 Task: In candidate interviews turn off email notifications.
Action: Mouse moved to (738, 72)
Screenshot: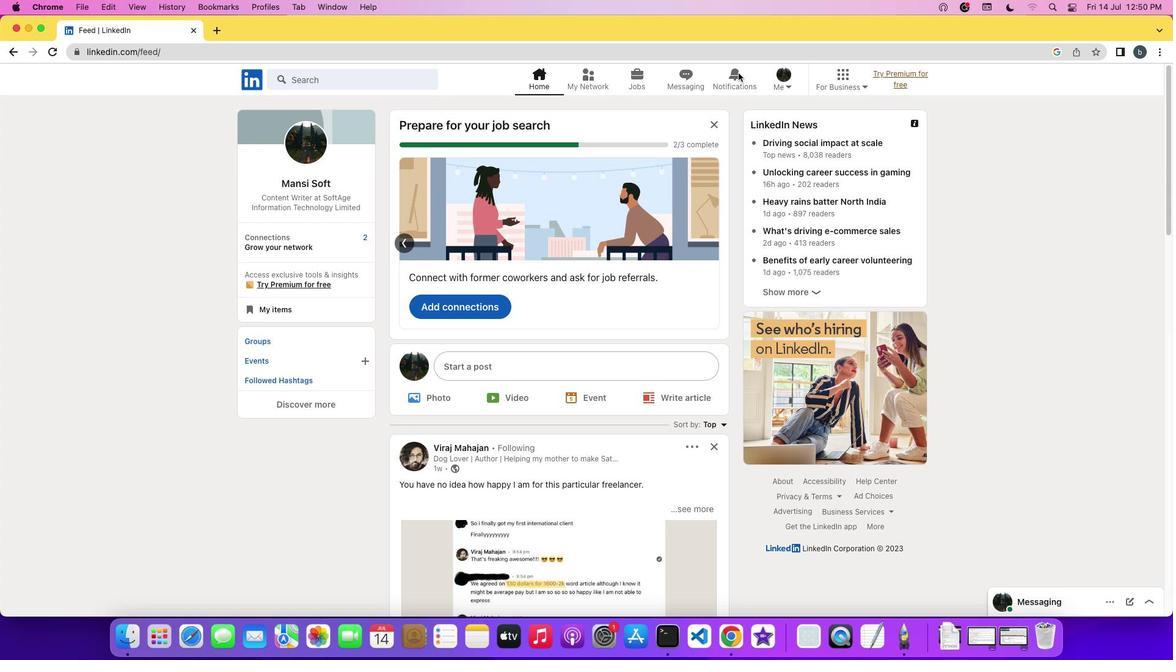 
Action: Mouse pressed left at (738, 72)
Screenshot: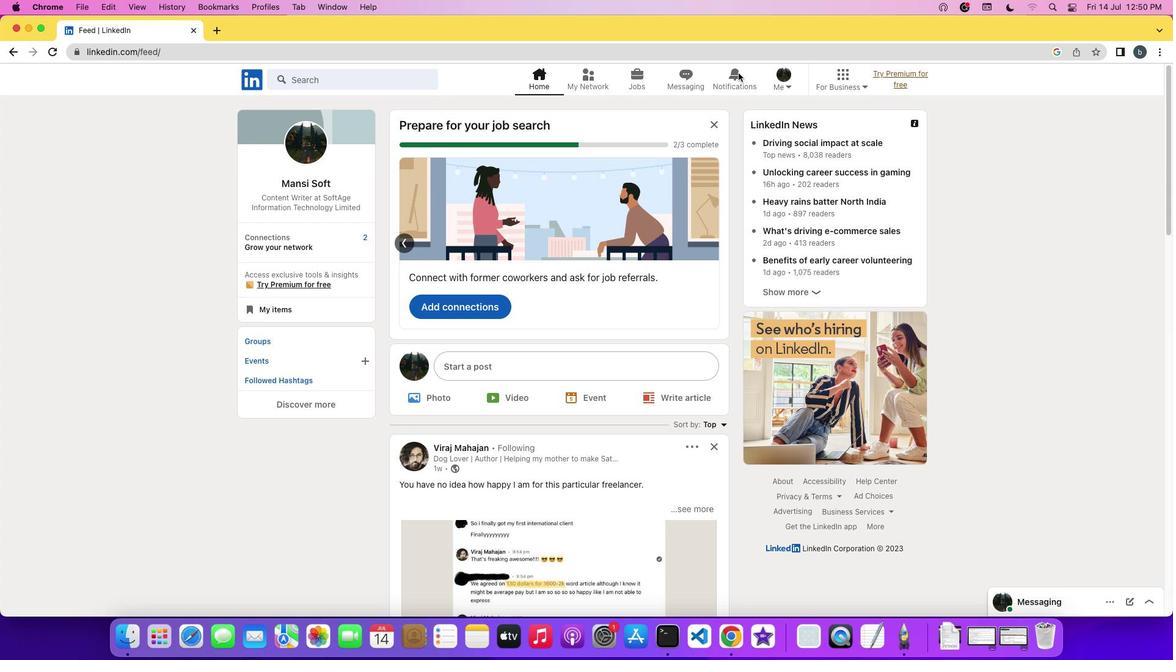 
Action: Mouse pressed left at (738, 72)
Screenshot: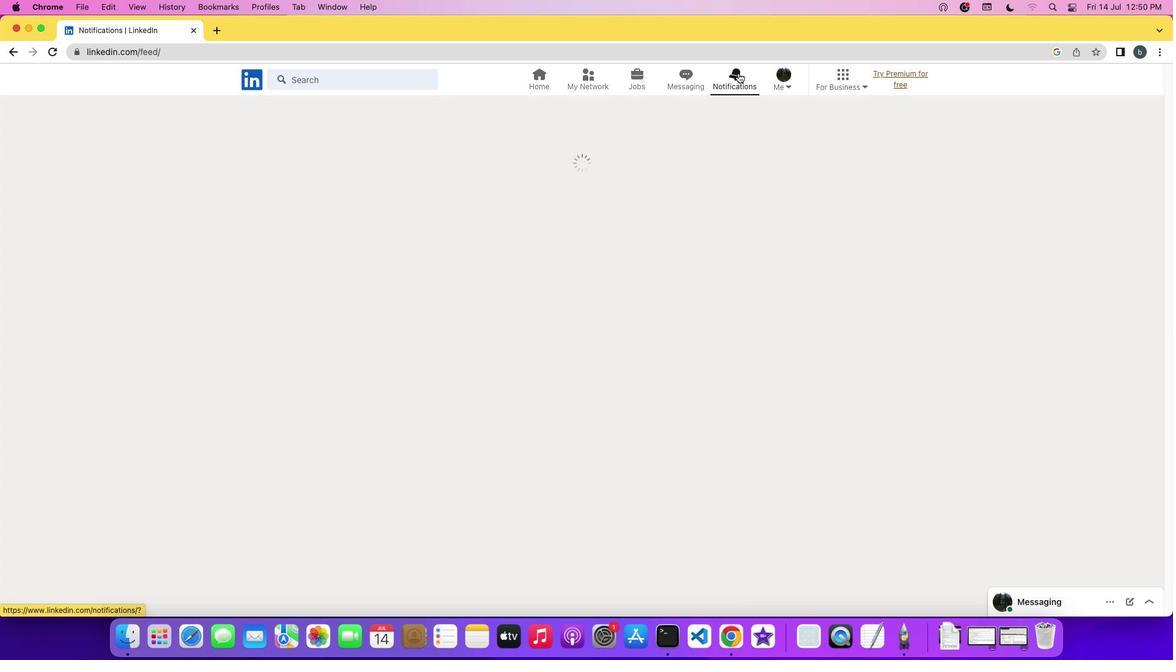 
Action: Mouse moved to (254, 158)
Screenshot: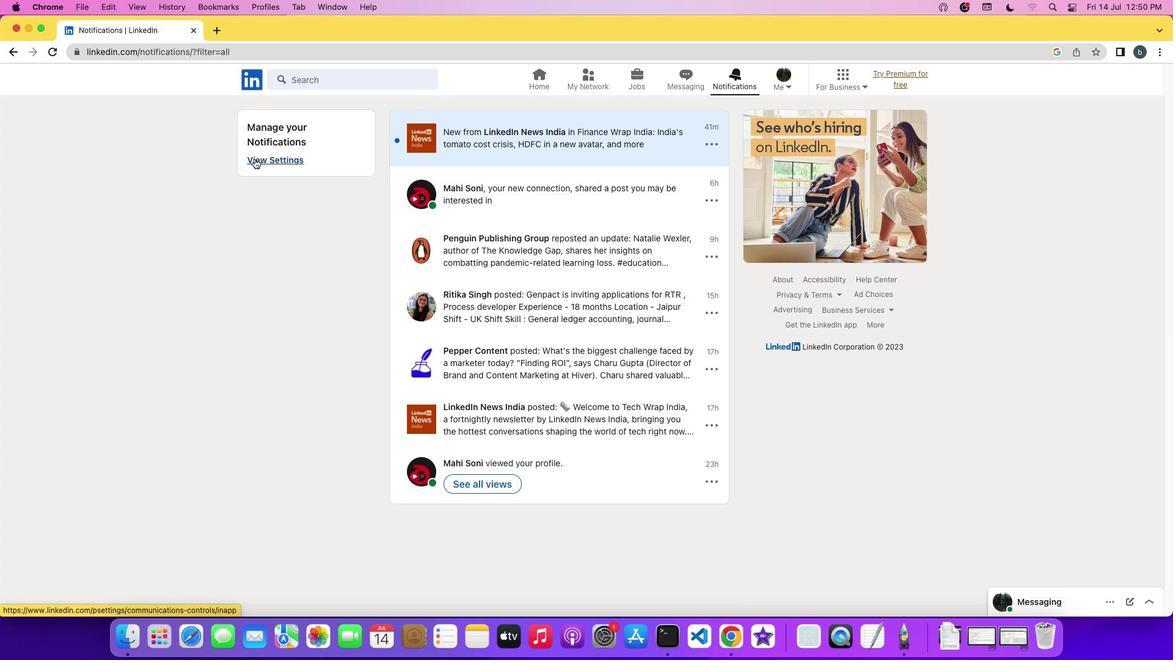 
Action: Mouse pressed left at (254, 158)
Screenshot: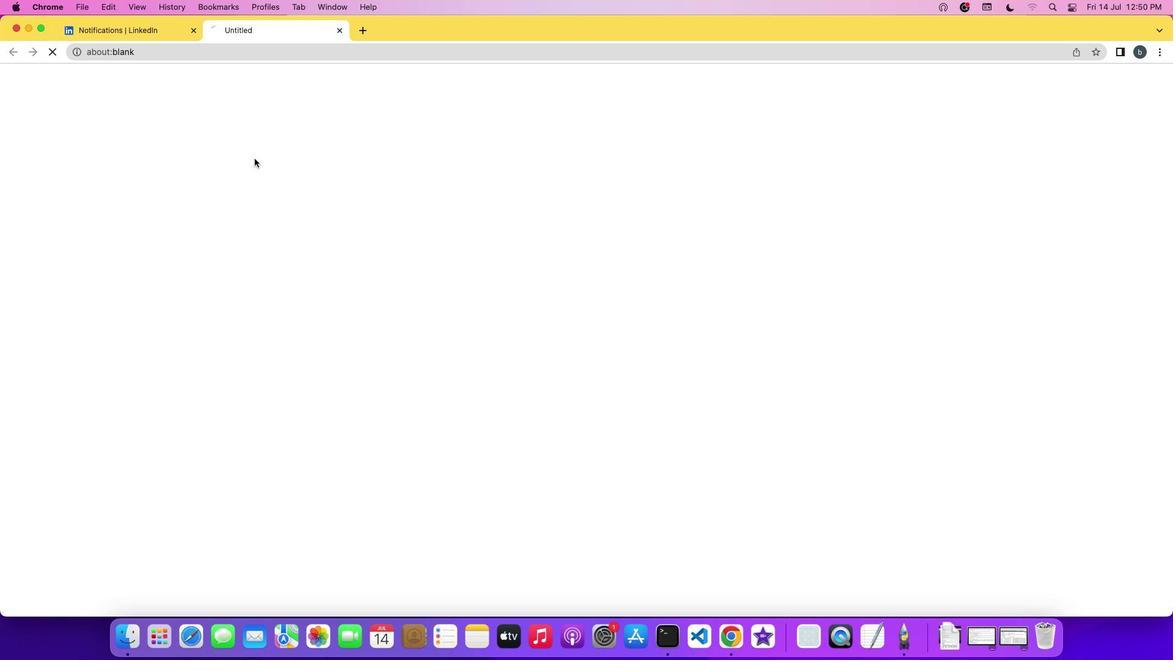 
Action: Mouse moved to (470, 184)
Screenshot: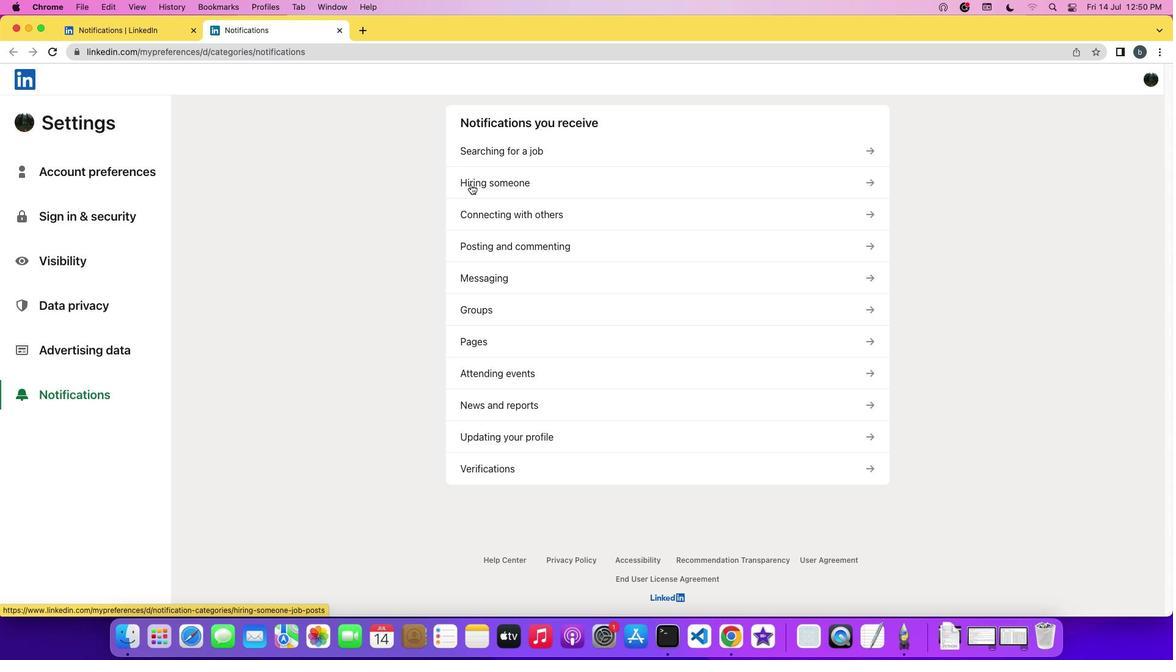 
Action: Mouse pressed left at (470, 184)
Screenshot: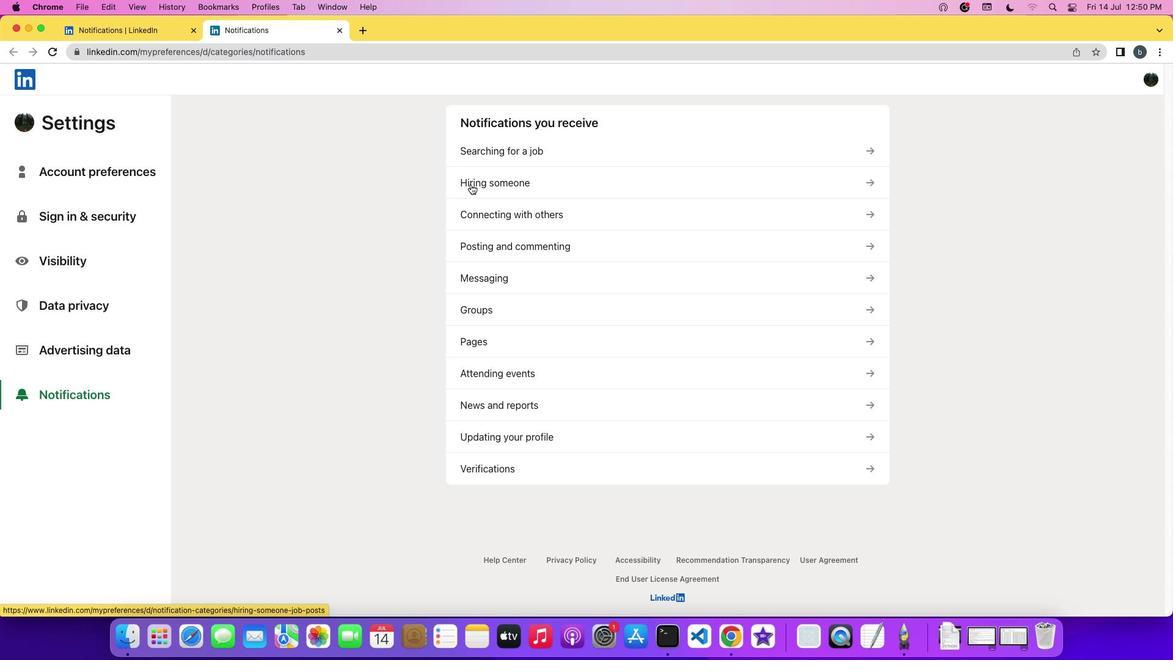 
Action: Mouse moved to (505, 324)
Screenshot: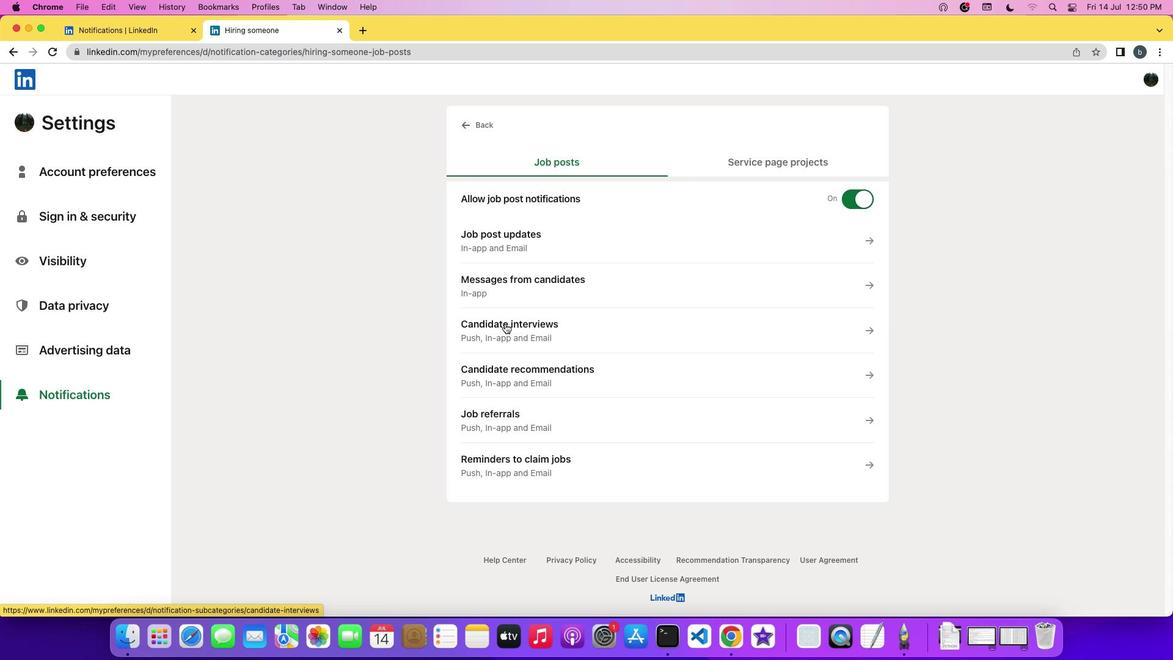 
Action: Mouse pressed left at (505, 324)
Screenshot: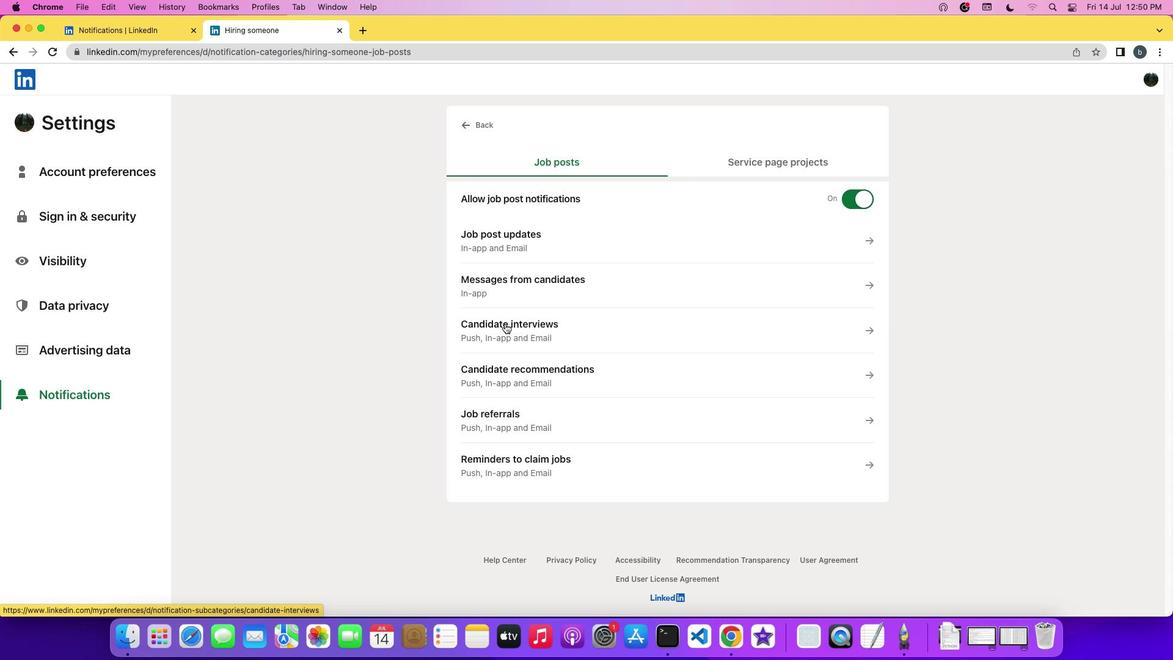 
Action: Mouse moved to (862, 336)
Screenshot: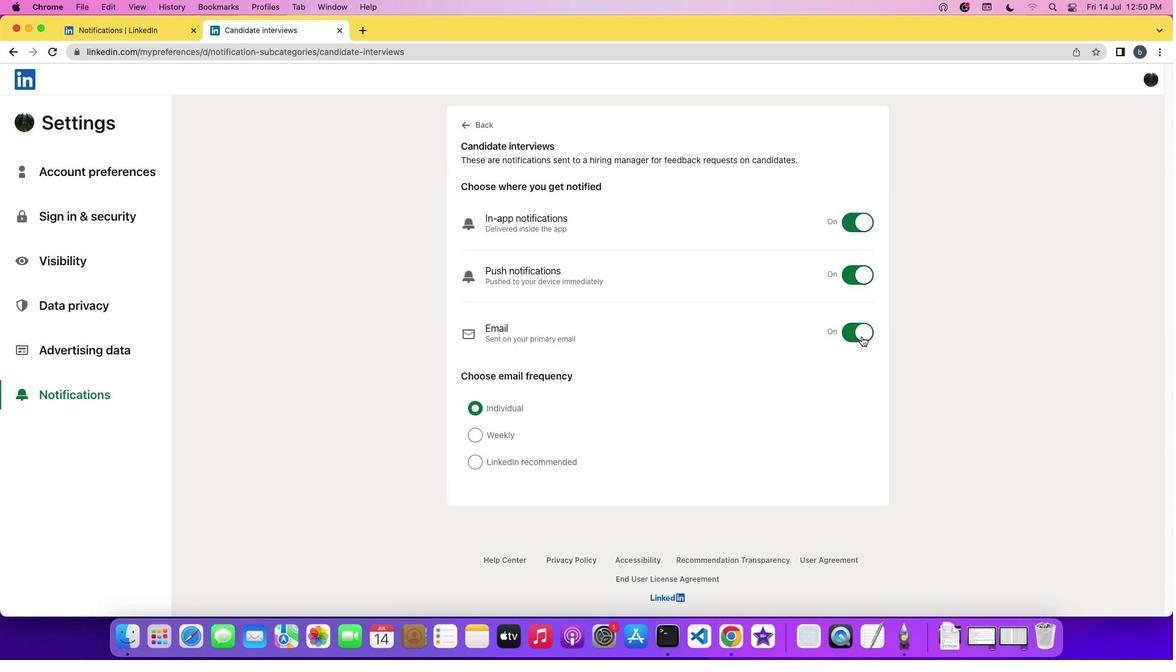 
Action: Mouse pressed left at (862, 336)
Screenshot: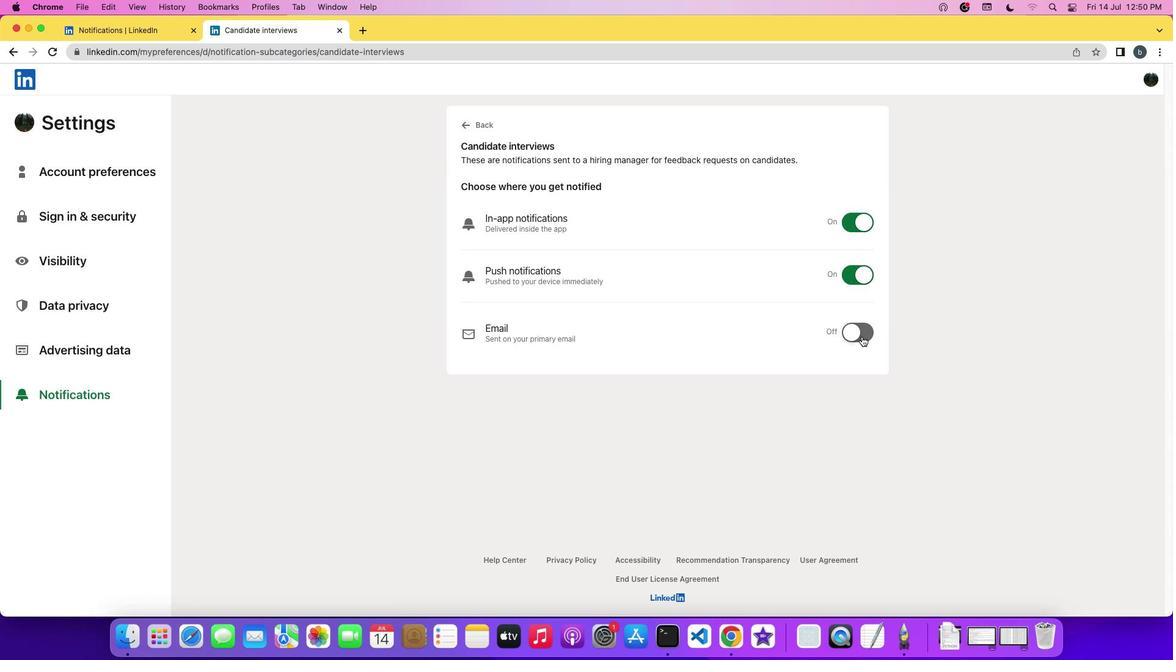 
Action: Mouse moved to (897, 348)
Screenshot: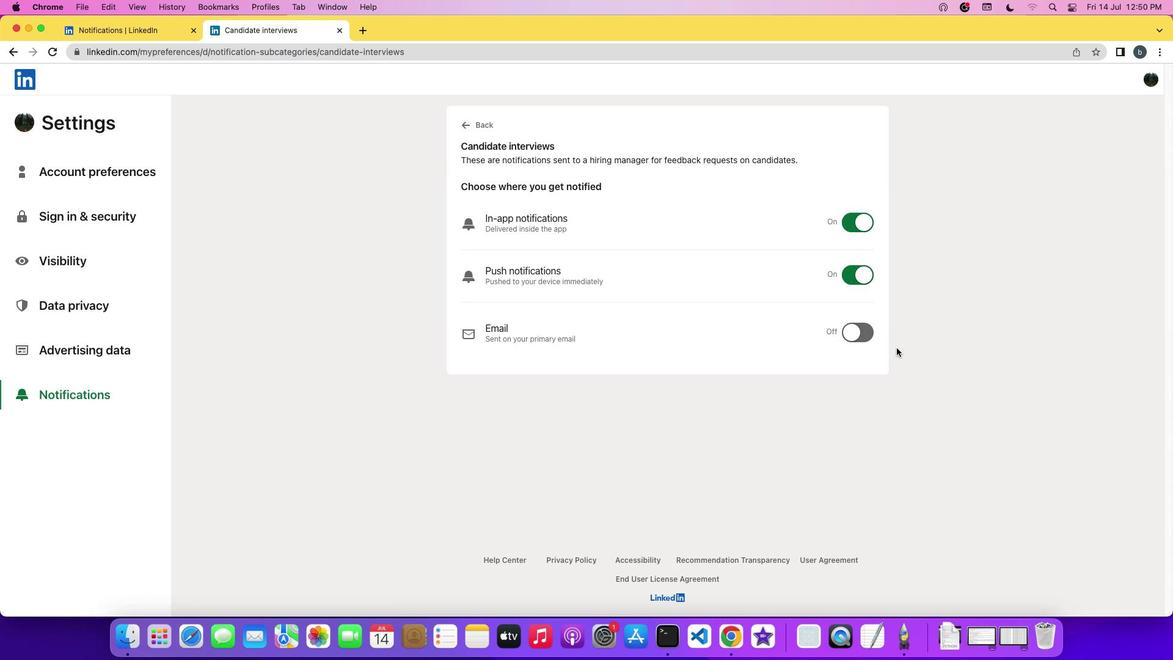 
